 Task: In the  document loan.epub Use the feature 'and check spelling and grammer' Select the body of letter and change paragraph spacing to  'Double' Select the word Good Evening and change font size to  30
Action: Mouse moved to (176, 64)
Screenshot: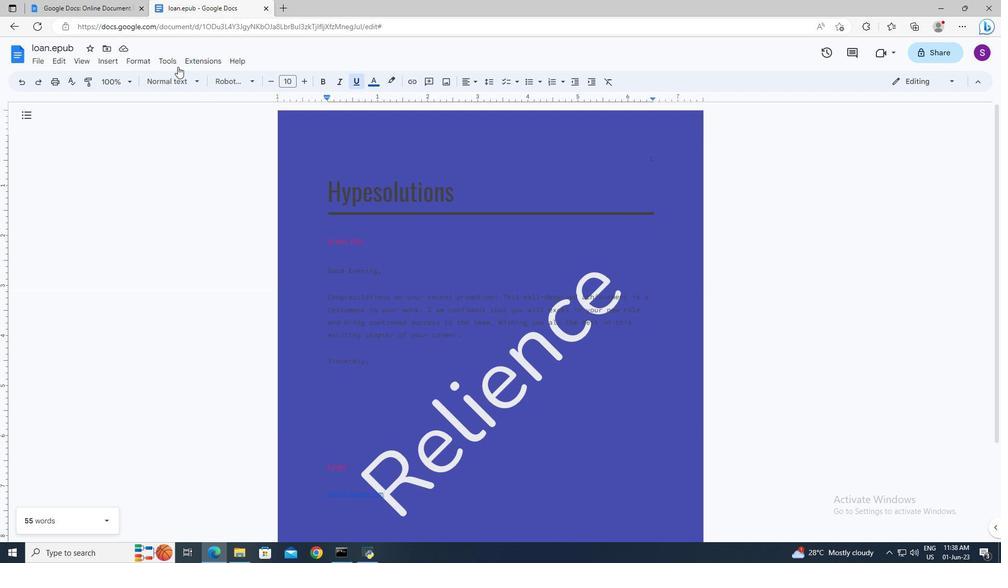 
Action: Mouse pressed left at (176, 64)
Screenshot: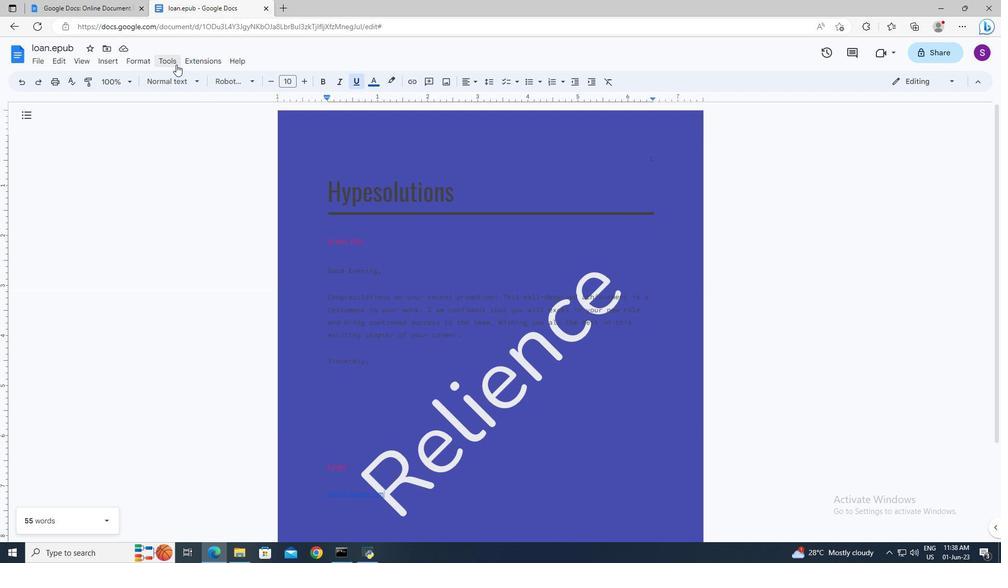 
Action: Mouse moved to (371, 86)
Screenshot: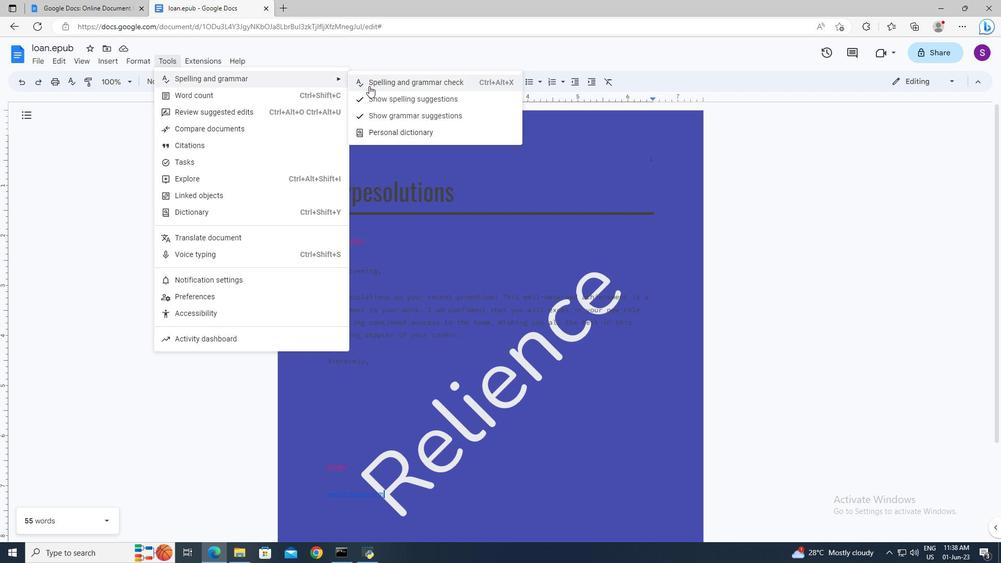 
Action: Mouse pressed left at (371, 86)
Screenshot: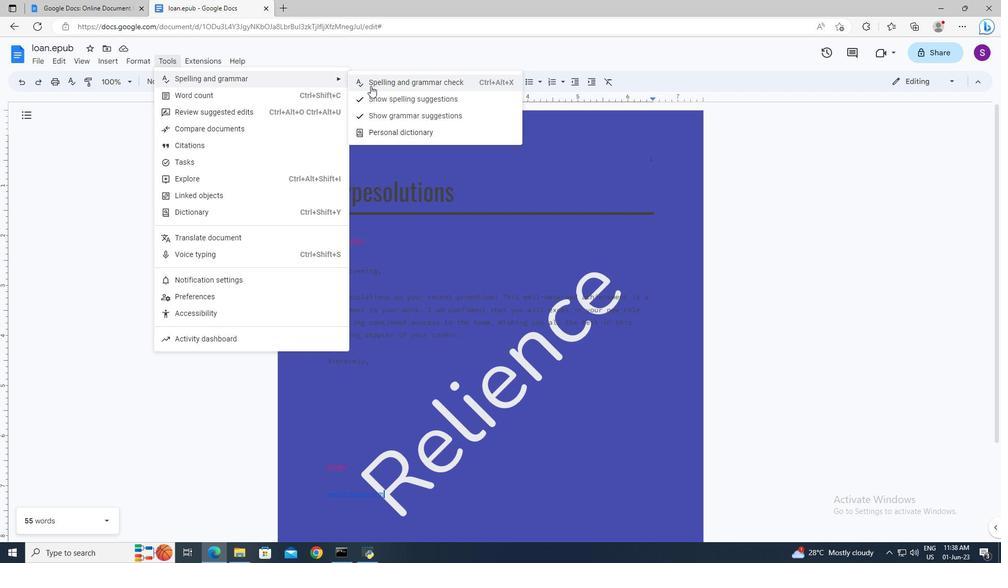 
Action: Mouse moved to (327, 294)
Screenshot: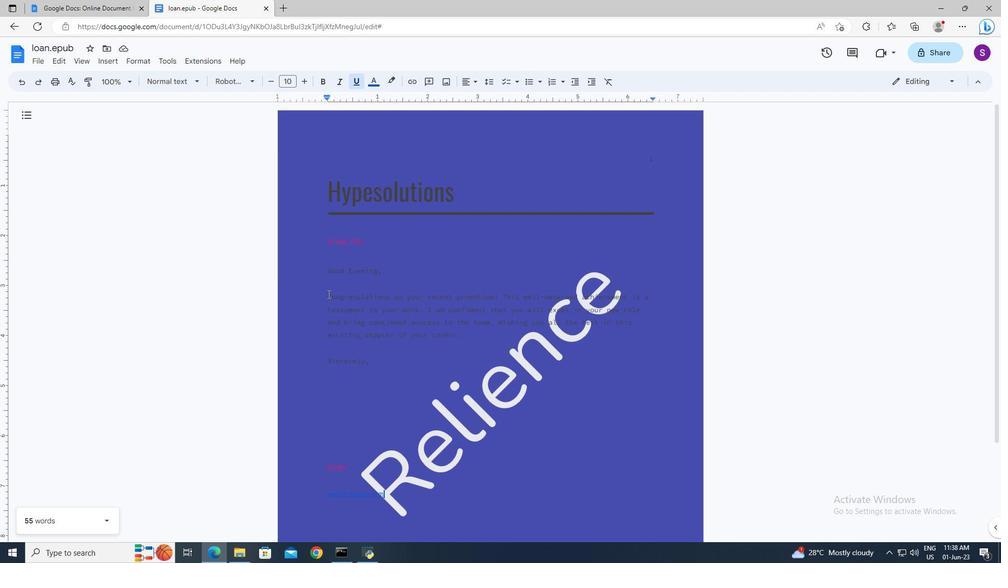 
Action: Mouse pressed left at (327, 294)
Screenshot: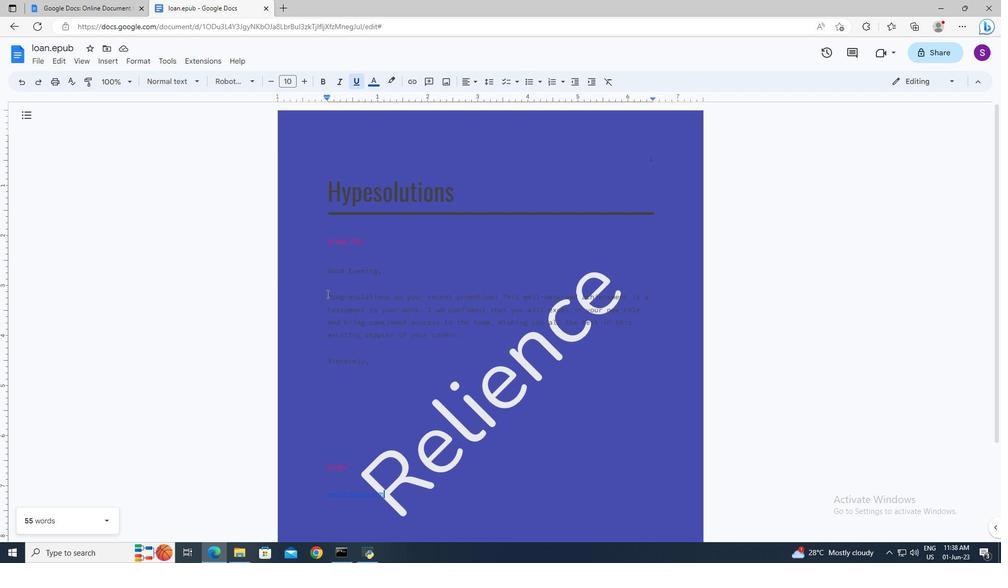 
Action: Mouse moved to (327, 313)
Screenshot: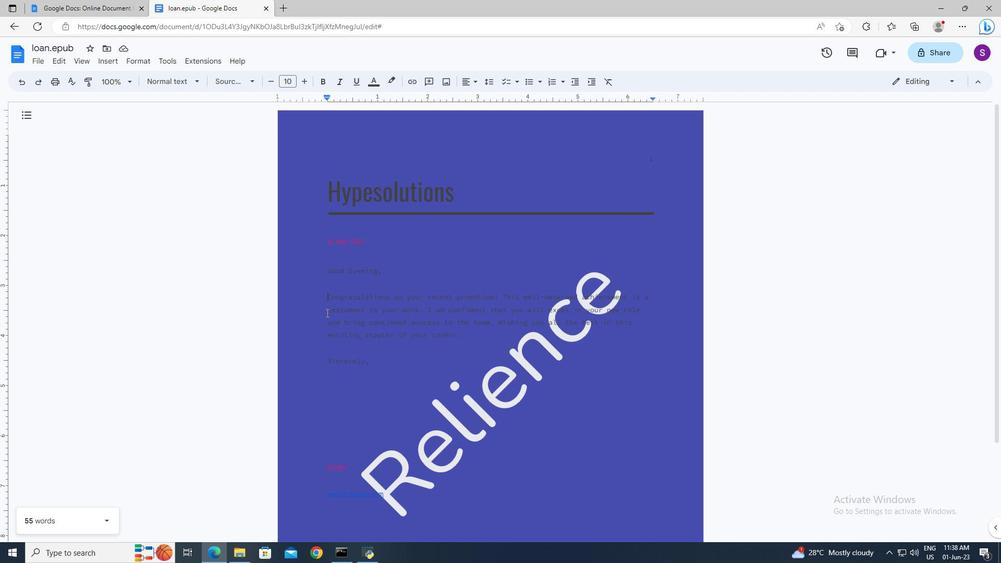 
Action: Key pressed <Key.shift><Key.down>
Screenshot: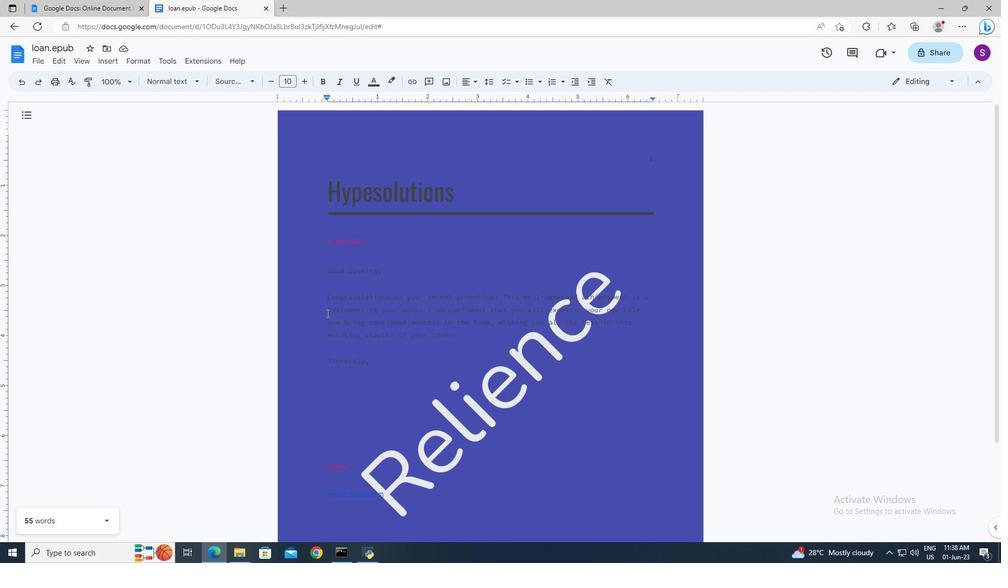 
Action: Mouse moved to (490, 82)
Screenshot: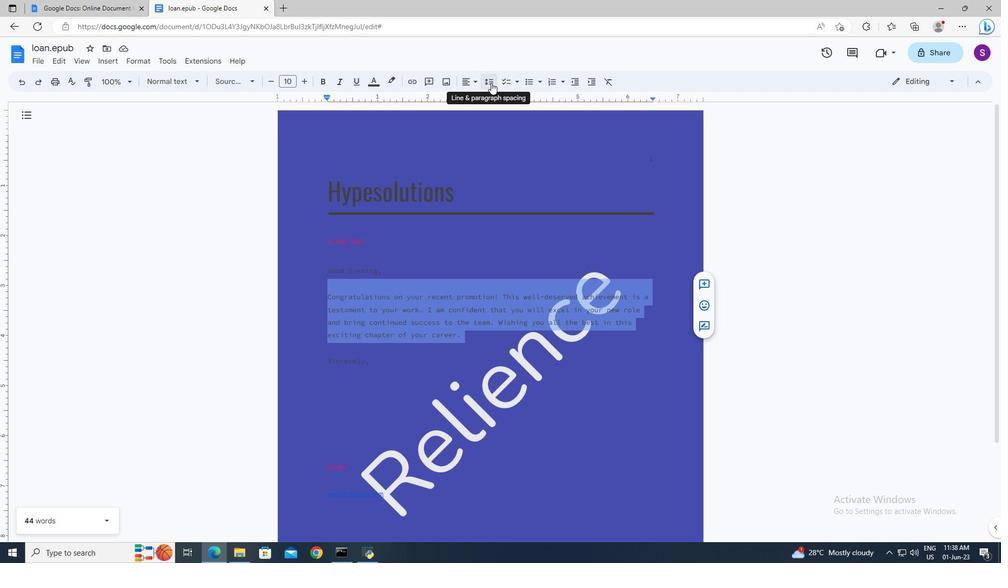 
Action: Mouse pressed left at (490, 82)
Screenshot: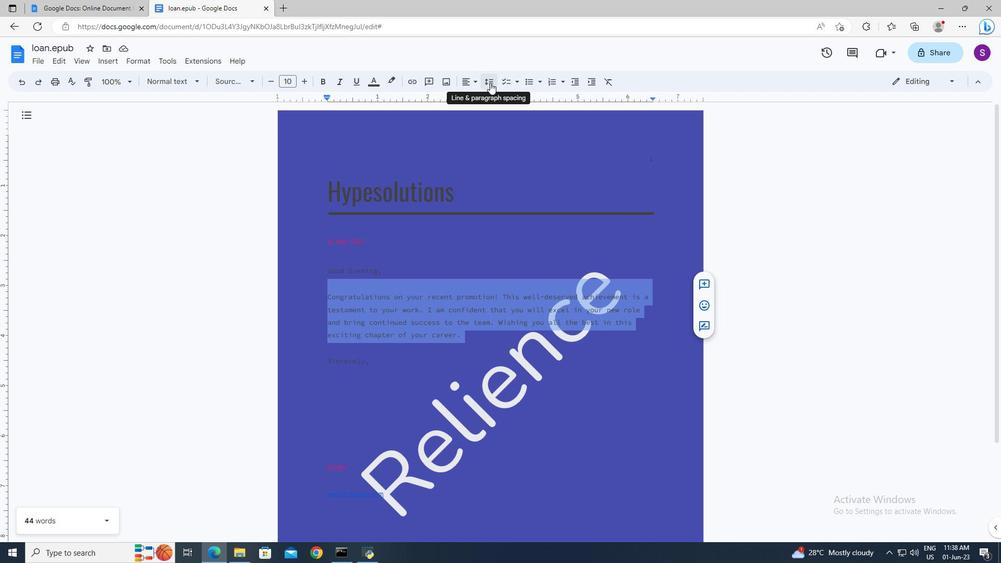 
Action: Mouse moved to (506, 150)
Screenshot: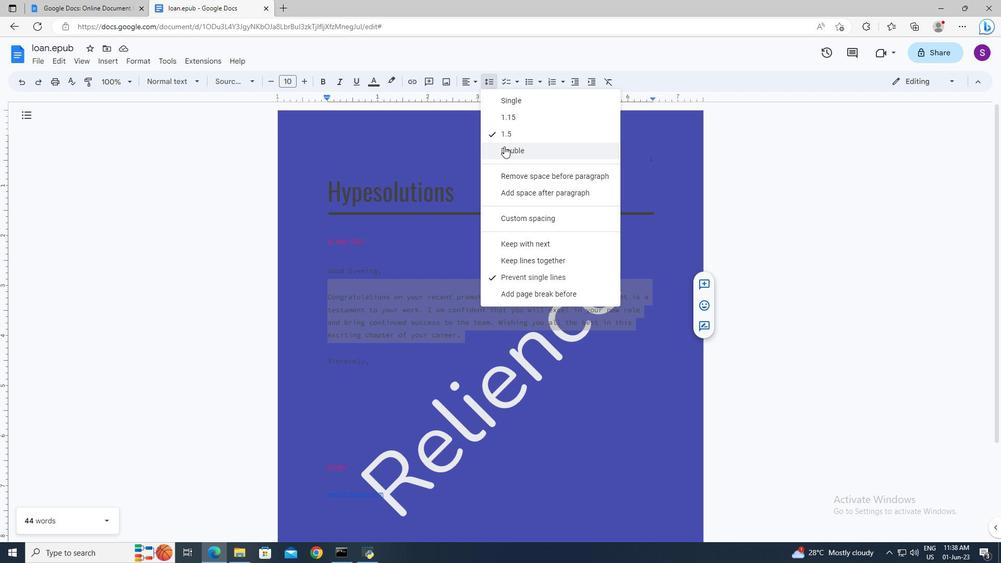 
Action: Mouse pressed left at (506, 150)
Screenshot: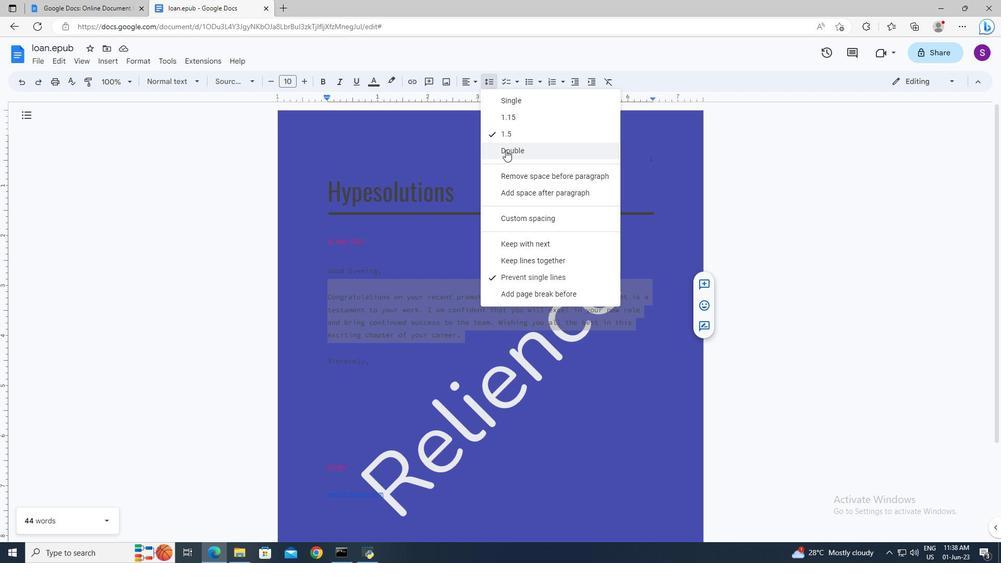 
Action: Mouse moved to (482, 348)
Screenshot: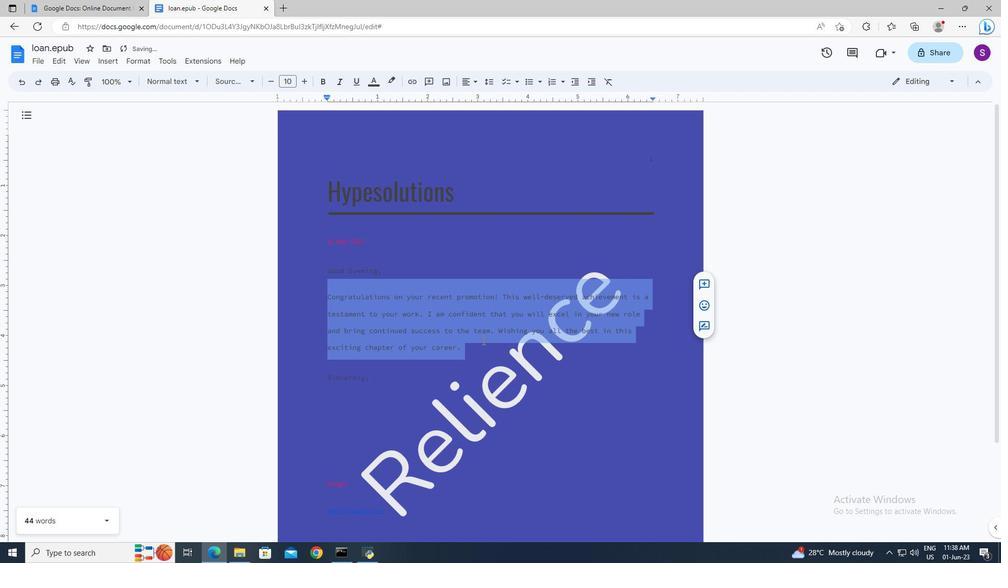 
Action: Mouse pressed left at (482, 348)
Screenshot: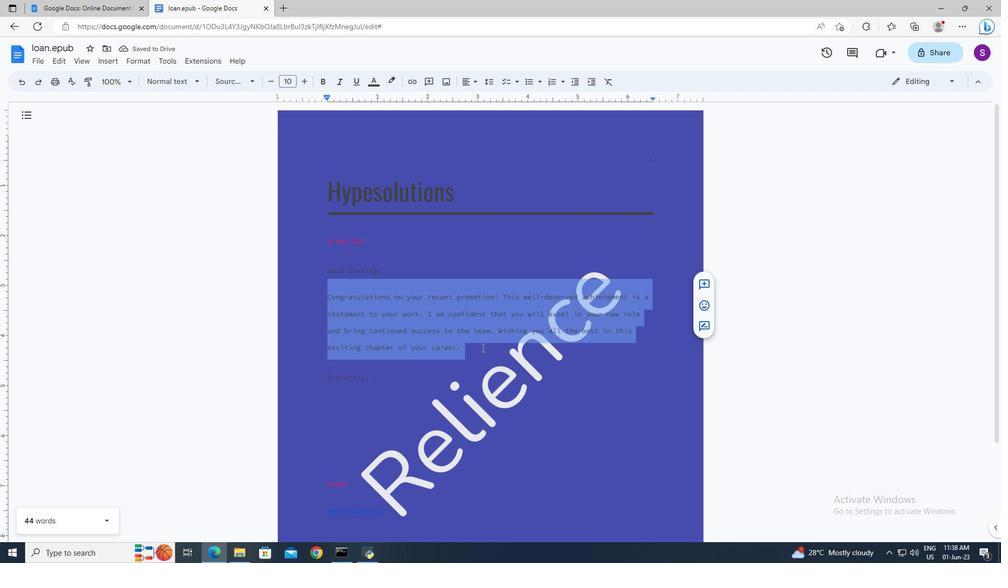 
Action: Mouse moved to (479, 348)
Screenshot: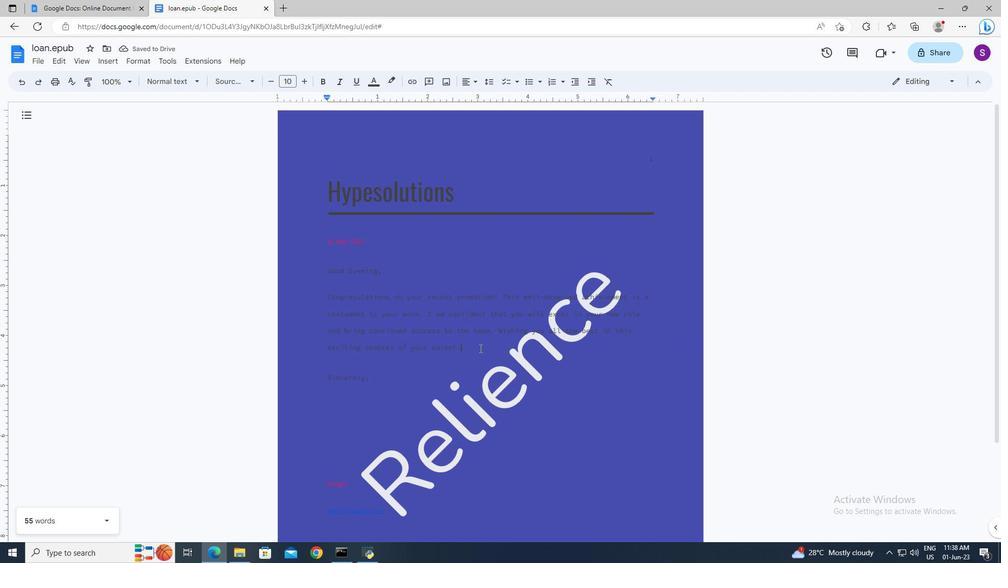 
Action: Mouse scrolled (479, 349) with delta (0, 0)
Screenshot: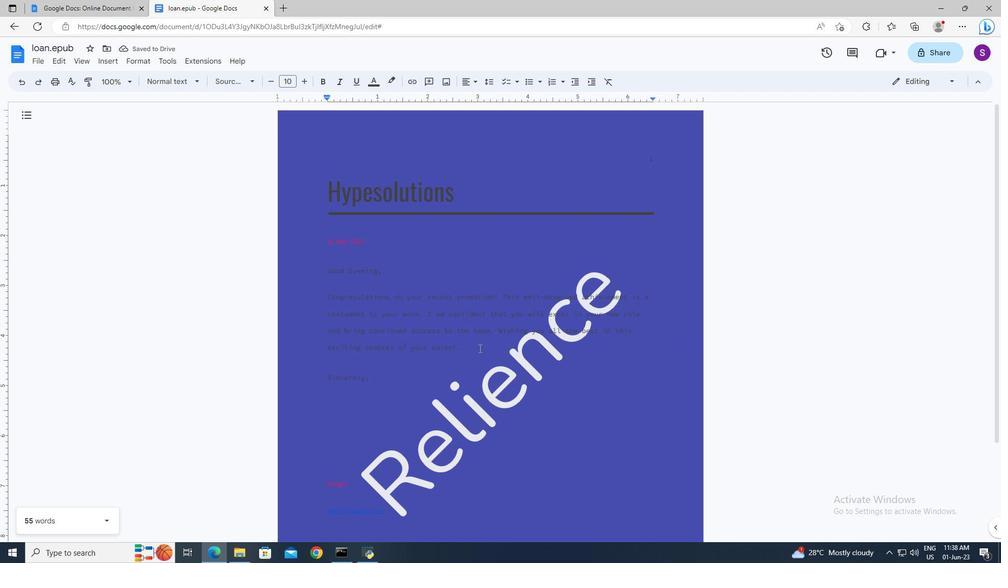 
Action: Mouse moved to (326, 269)
Screenshot: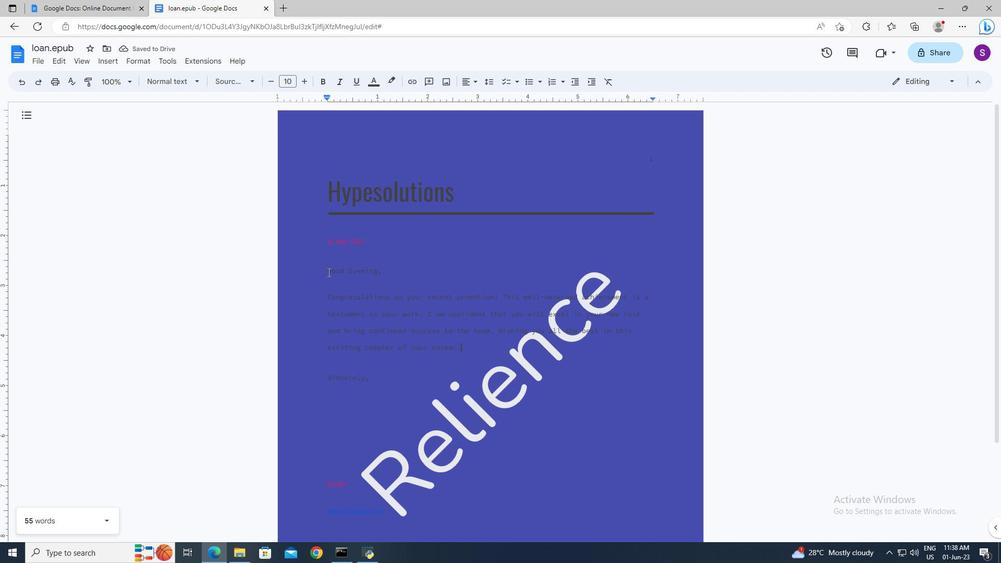 
Action: Mouse pressed left at (326, 269)
Screenshot: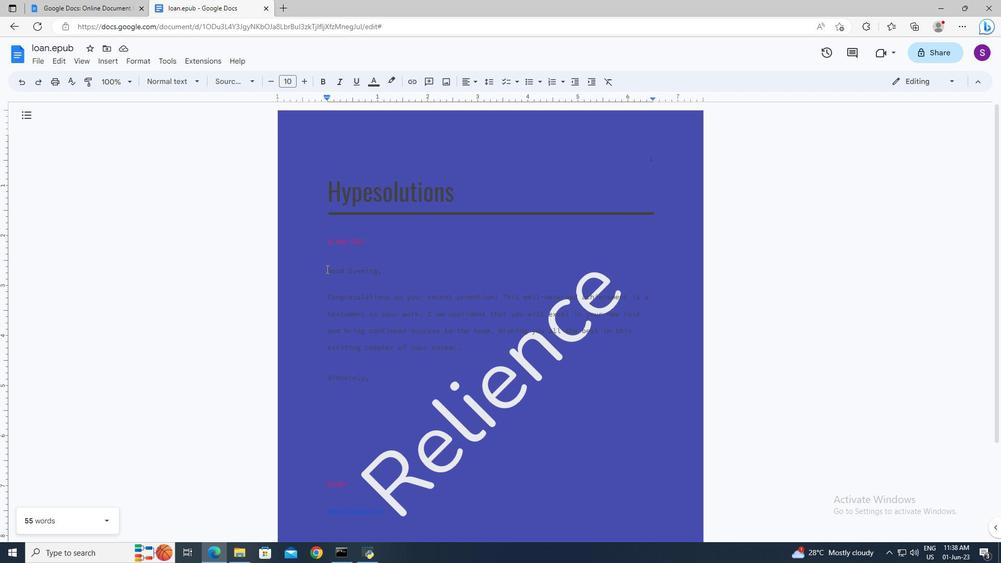 
Action: Key pressed <Key.shift><Key.right><Key.right>
Screenshot: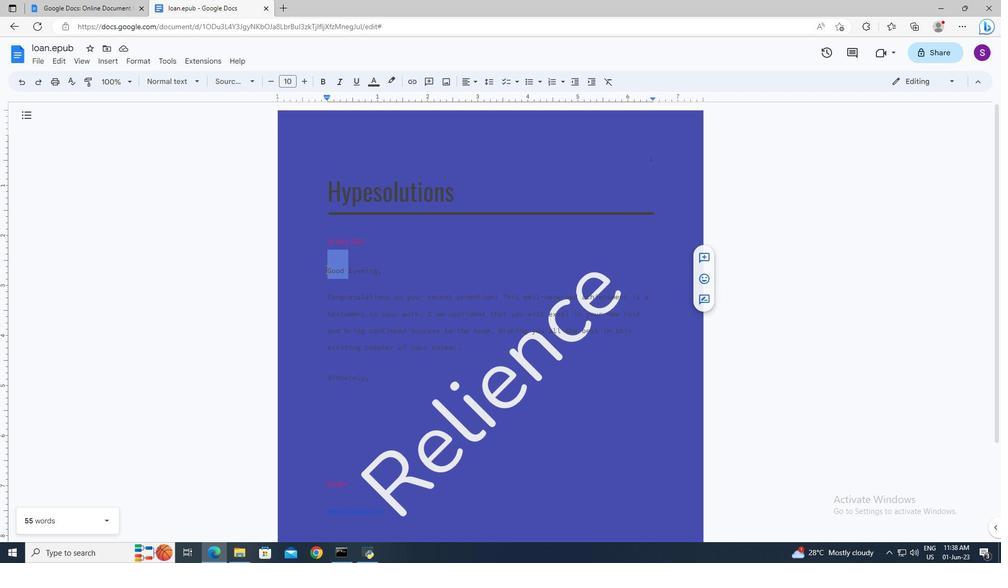
Action: Mouse moved to (291, 80)
Screenshot: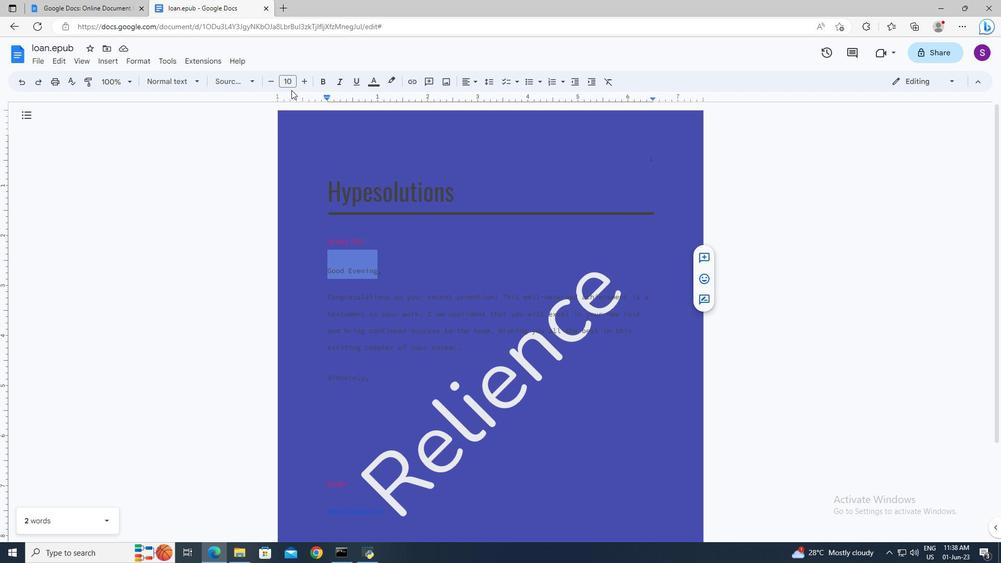 
Action: Mouse pressed left at (291, 80)
Screenshot: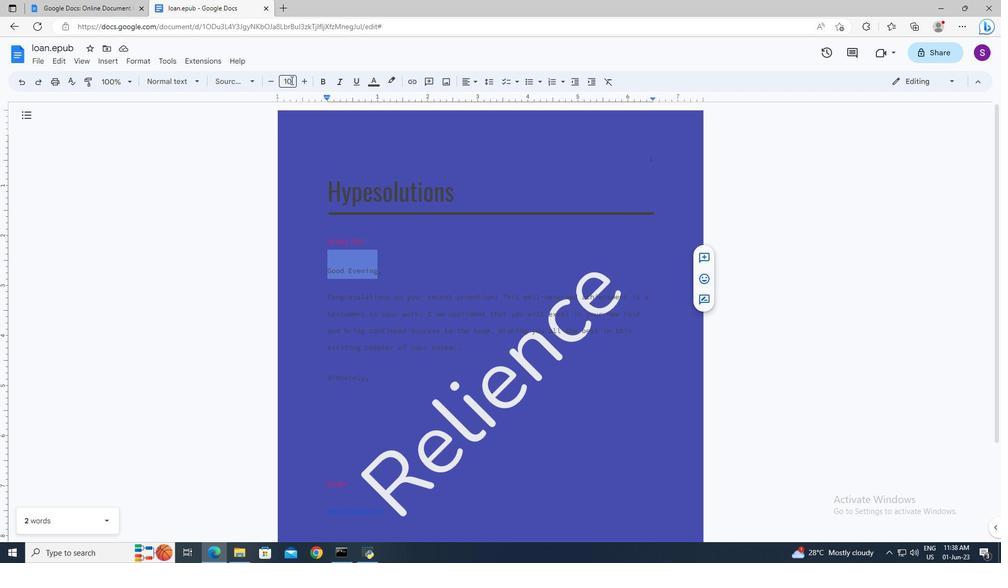 
Action: Key pressed 30<Key.enter>
Screenshot: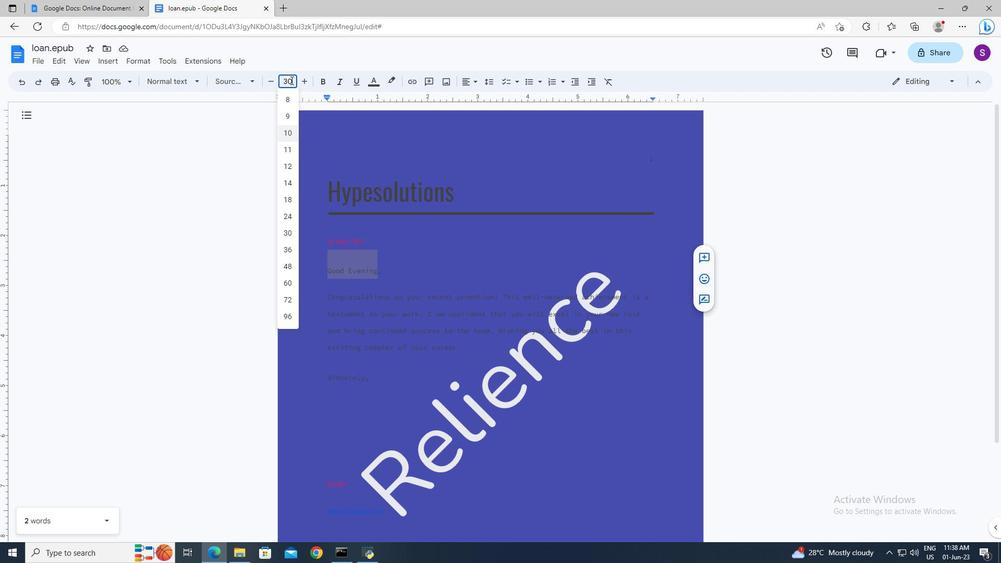 
Action: Mouse moved to (398, 401)
Screenshot: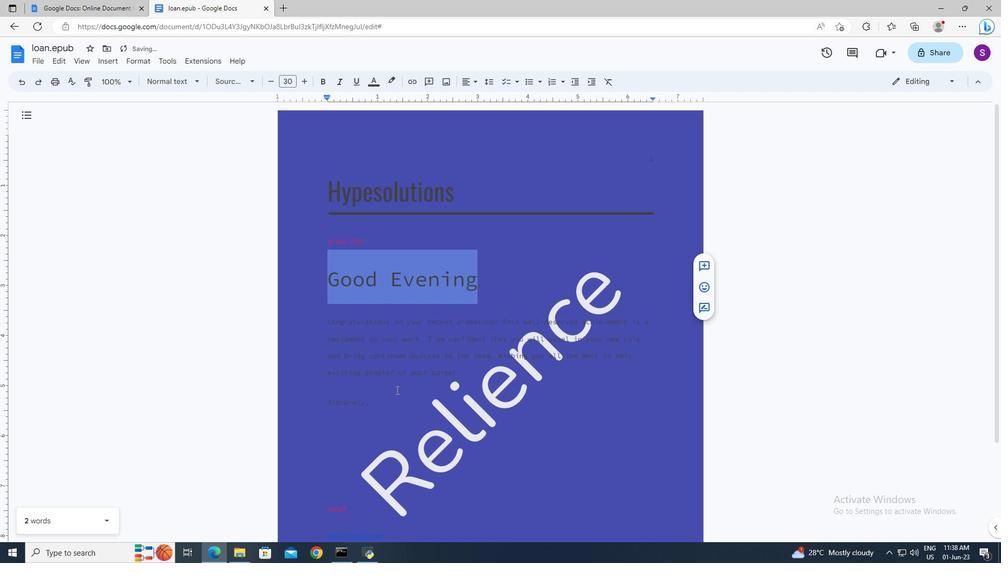 
Action: Mouse pressed left at (398, 401)
Screenshot: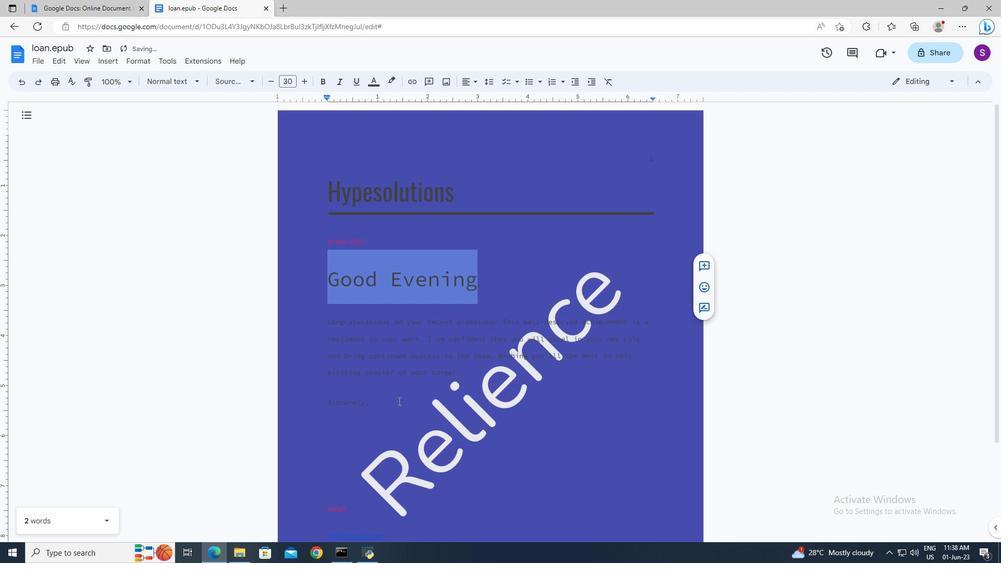 
